 Task: Plan a road trip along the California coast from San Diego, California, to Los Angeles, California.
Action: Mouse moved to (214, 65)
Screenshot: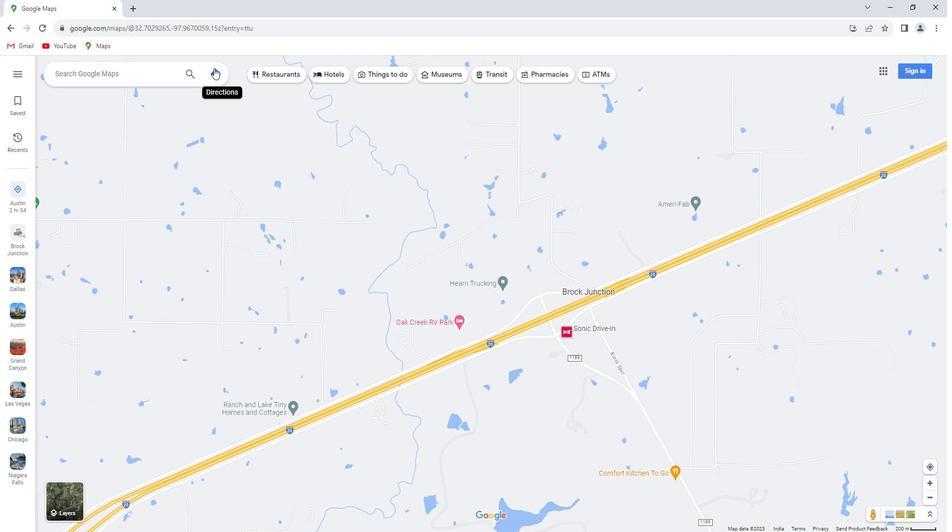 
Action: Mouse pressed left at (214, 65)
Screenshot: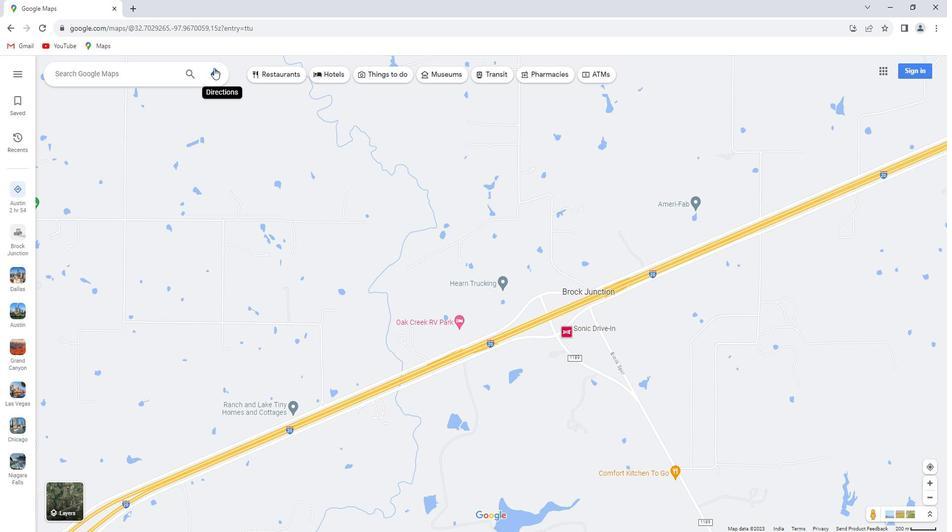 
Action: Mouse moved to (131, 94)
Screenshot: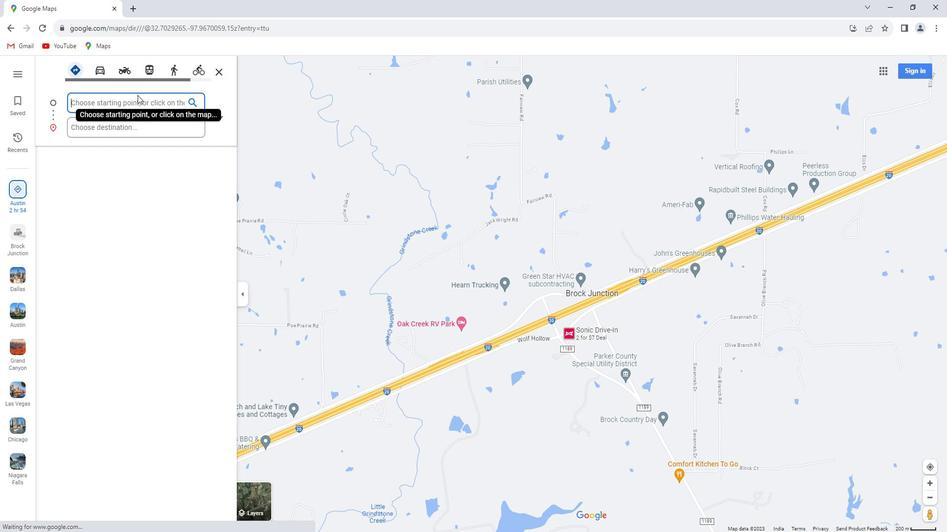 
Action: Key pressed <Key.shift>San,<Key.space><Key.shift><Key.backspace><Key.backspace><Key.space><Key.shift>Diego<Key.space><Key.backspace>,<Key.space><Key.shift>X<Key.backspace><Key.shift><Key.shift><Key.shift><Key.shift><Key.shift><Key.shift>California
Screenshot: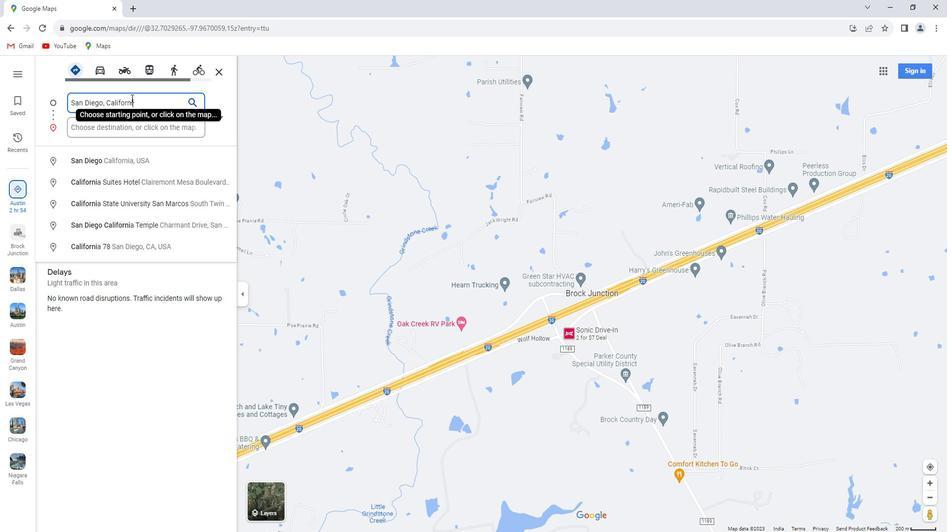 
Action: Mouse moved to (123, 125)
Screenshot: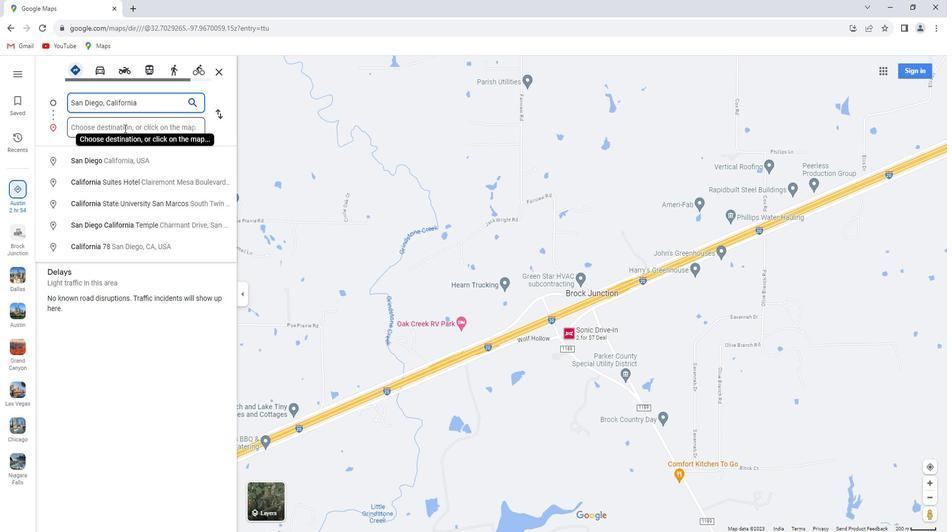 
Action: Mouse pressed left at (123, 125)
Screenshot: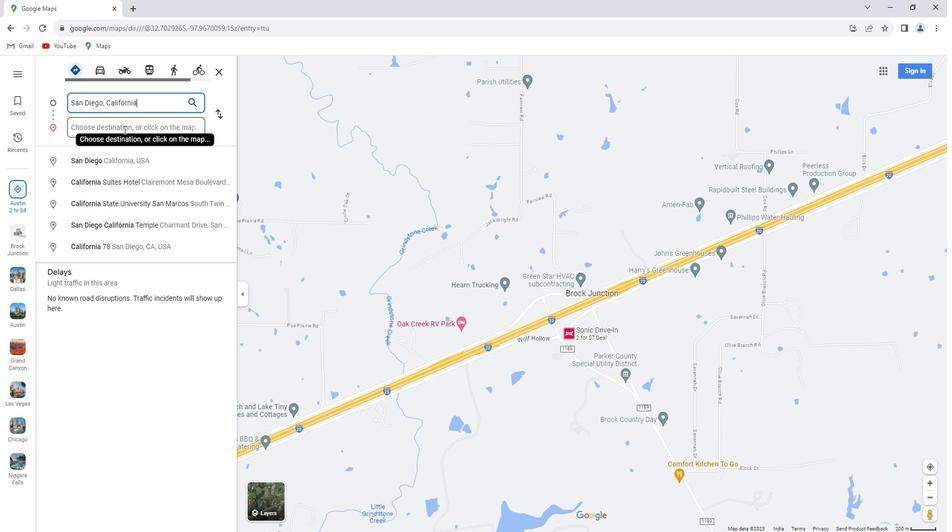 
Action: Key pressed <Key.shift>Los<Key.space><Key.shift>AQngeles,<Key.space><Key.shift>Califor
Screenshot: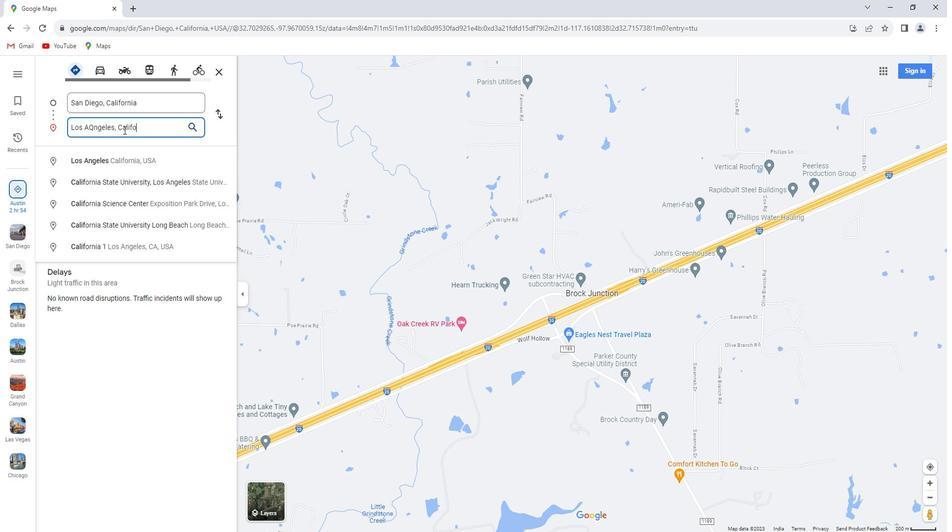 
Action: Mouse moved to (123, 125)
Screenshot: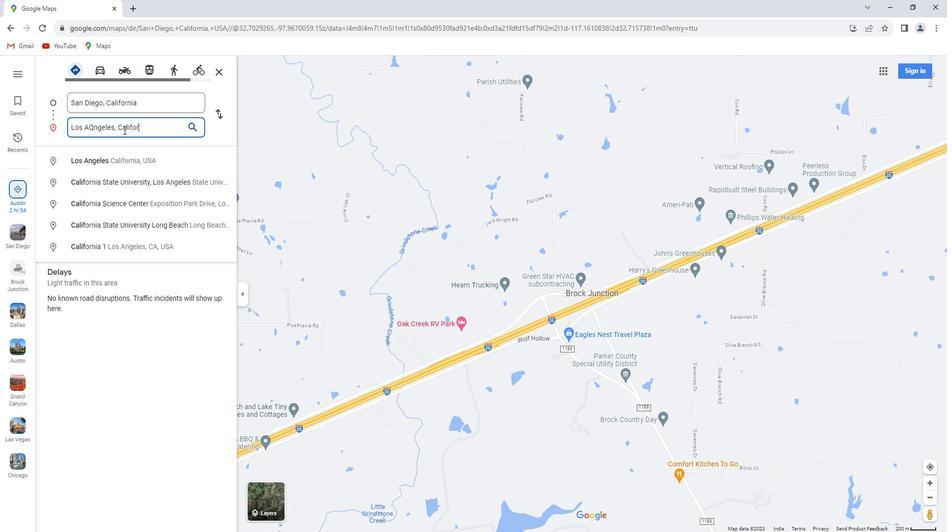 
Action: Key pressed nia
Screenshot: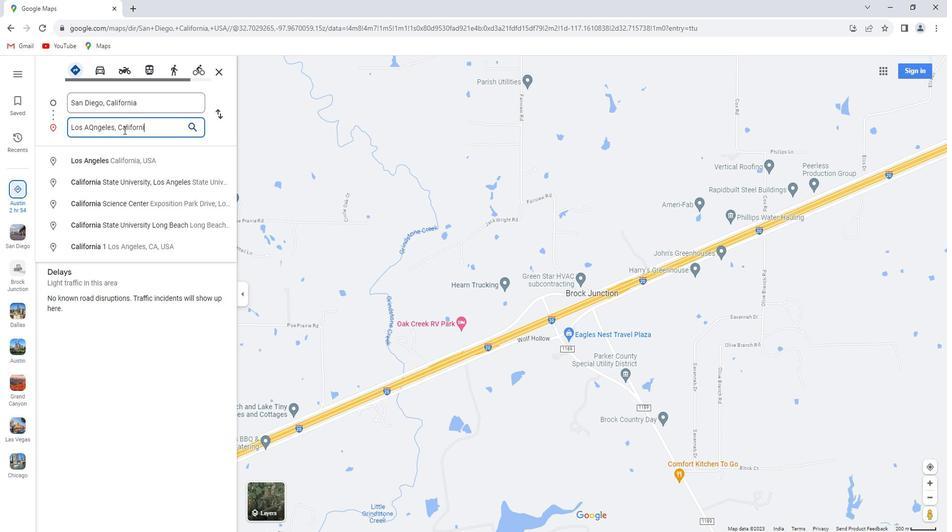 
Action: Mouse moved to (148, 126)
Screenshot: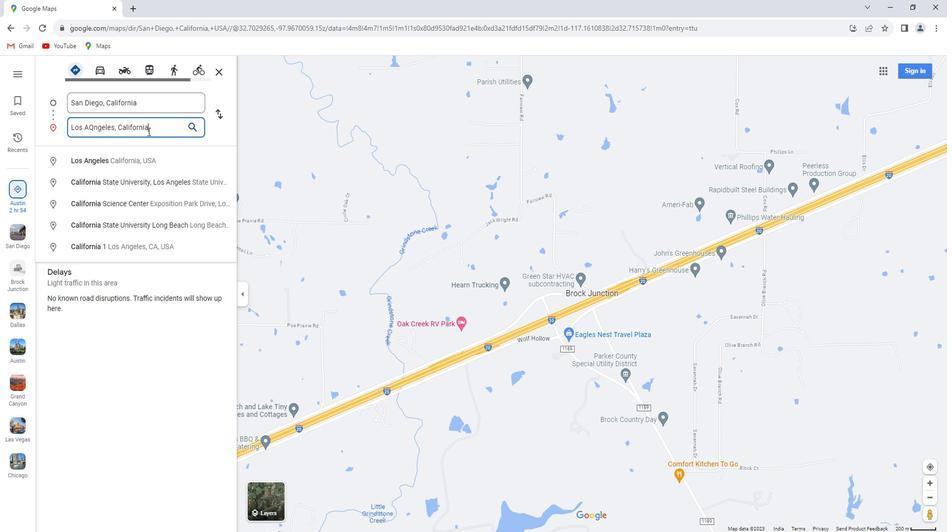 
Action: Key pressed <Key.enter>
Screenshot: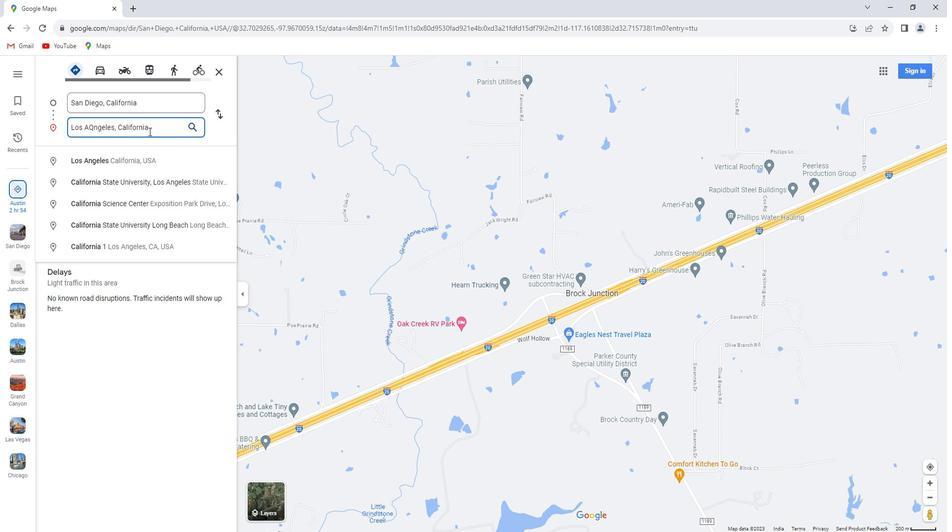 
Action: Mouse moved to (480, 69)
Screenshot: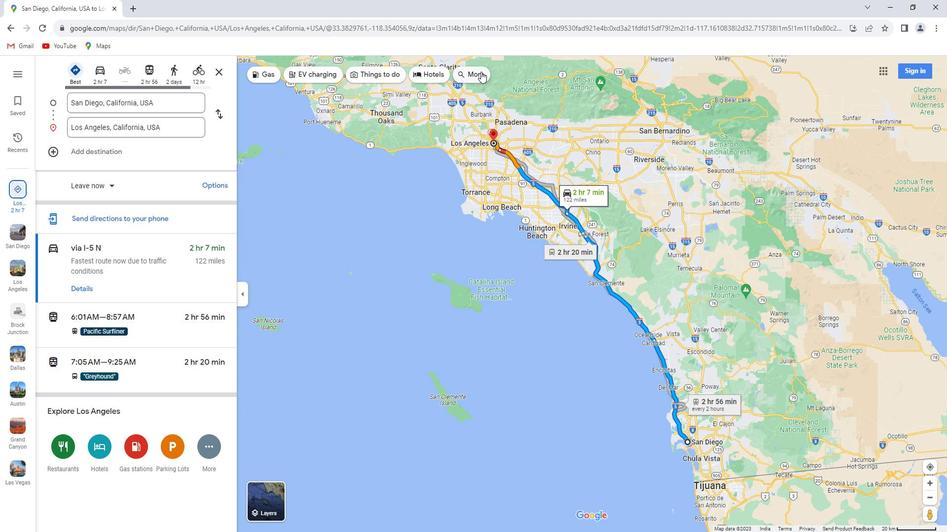 
Action: Mouse pressed left at (480, 69)
Screenshot: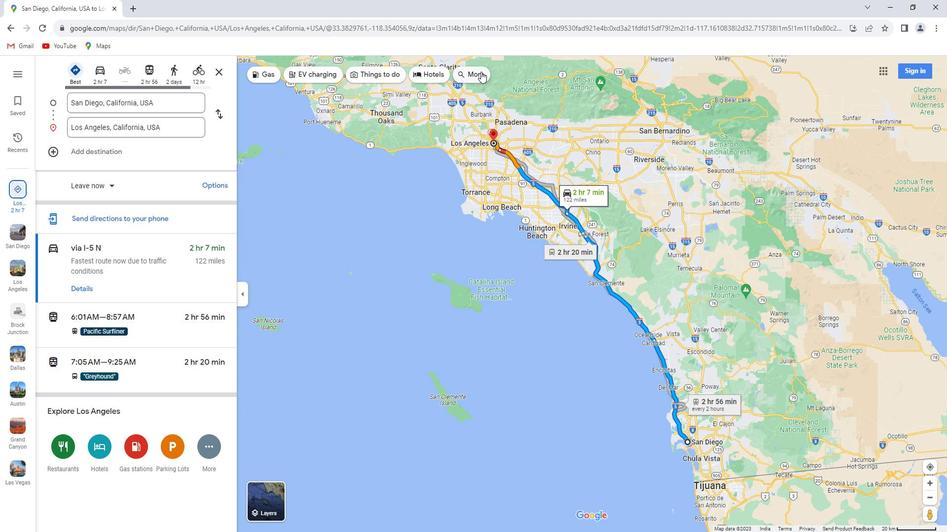 
Action: Mouse moved to (133, 65)
Screenshot: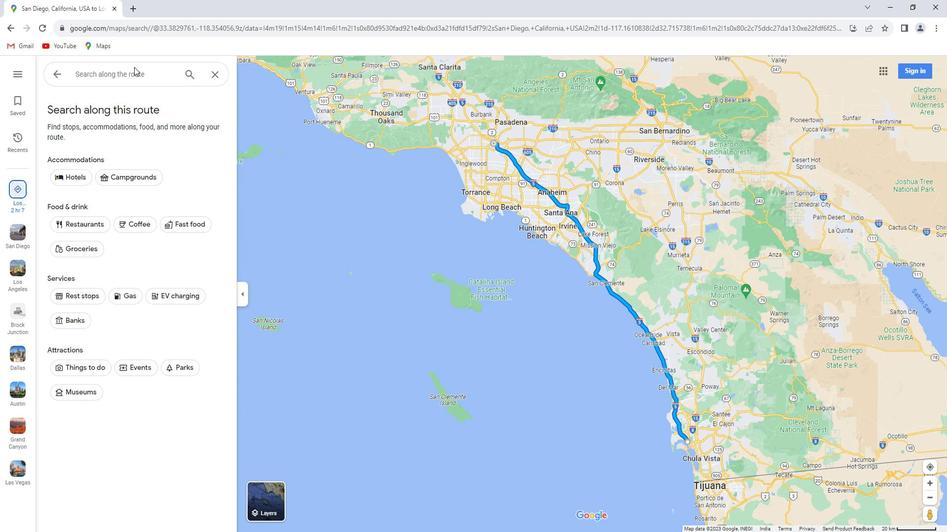 
Action: Mouse pressed left at (133, 65)
Screenshot: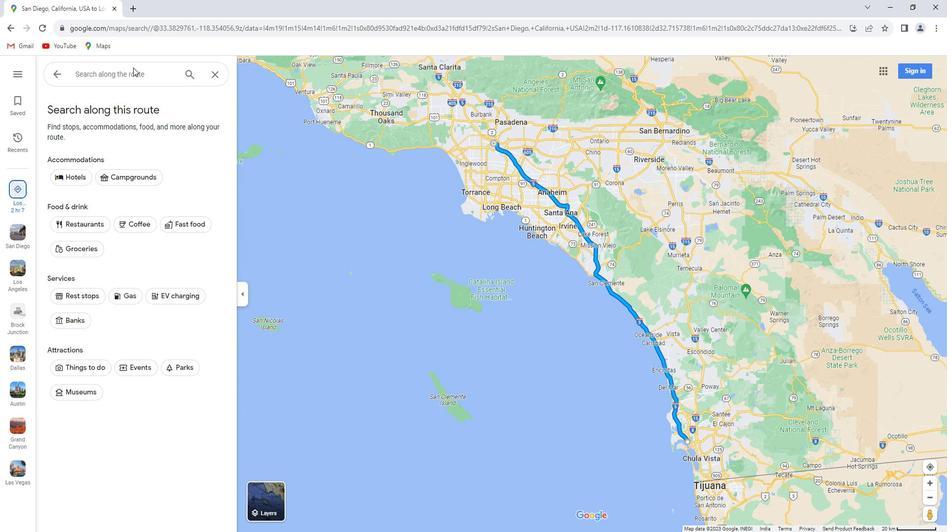 
Action: Mouse moved to (128, 79)
Screenshot: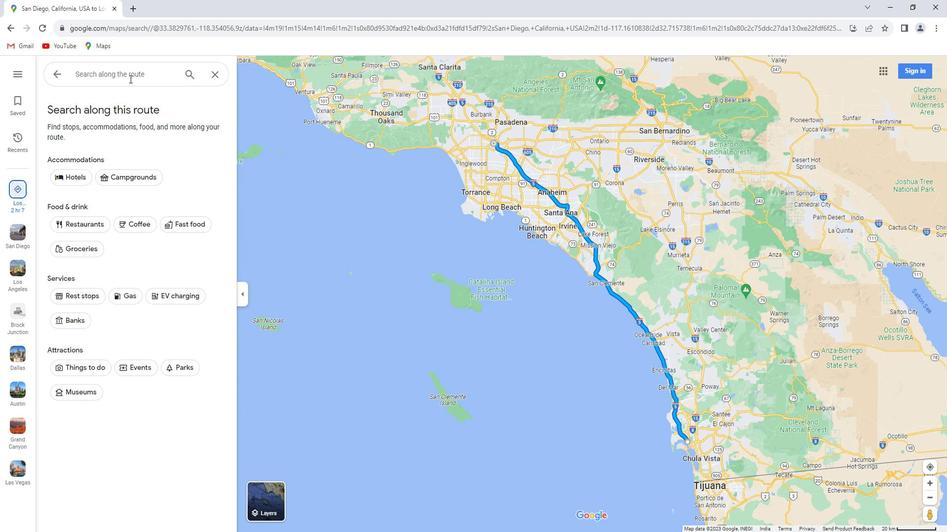 
Action: Mouse pressed left at (128, 79)
Screenshot: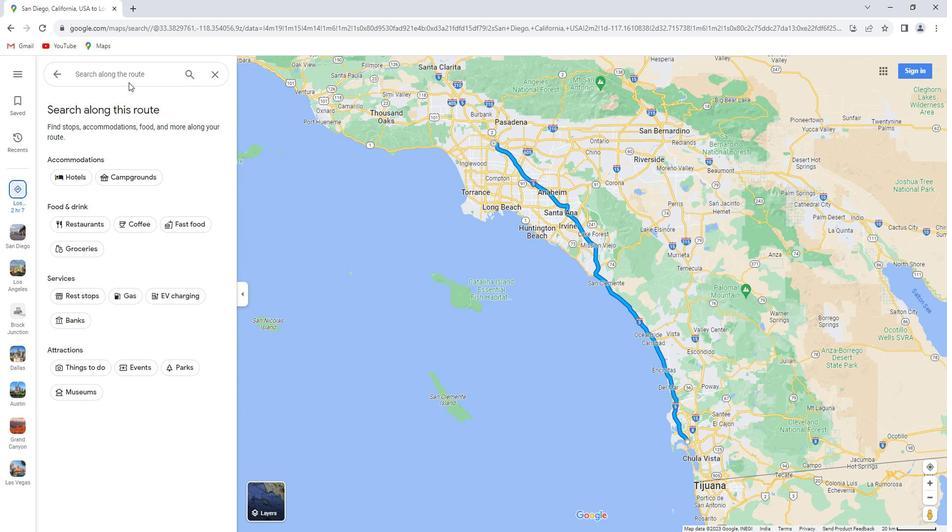 
Action: Mouse moved to (126, 73)
Screenshot: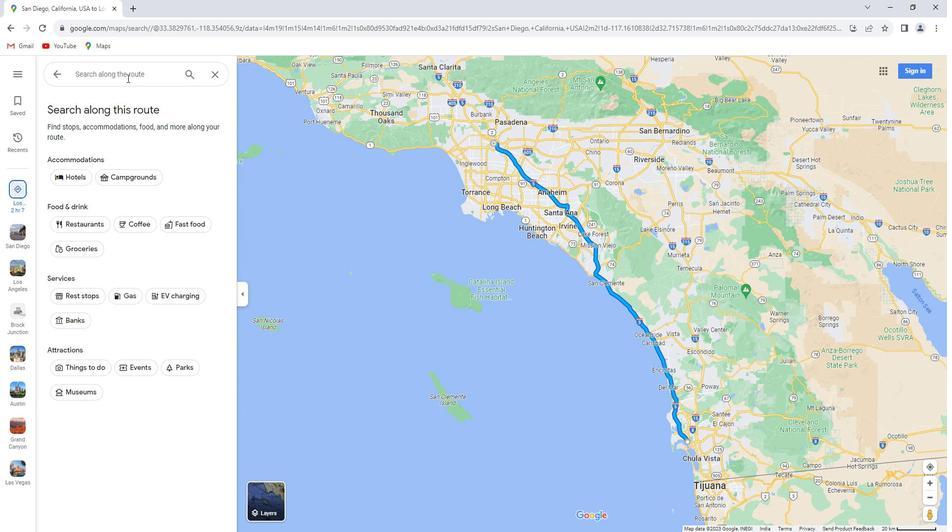 
Action: Mouse pressed left at (126, 73)
Screenshot: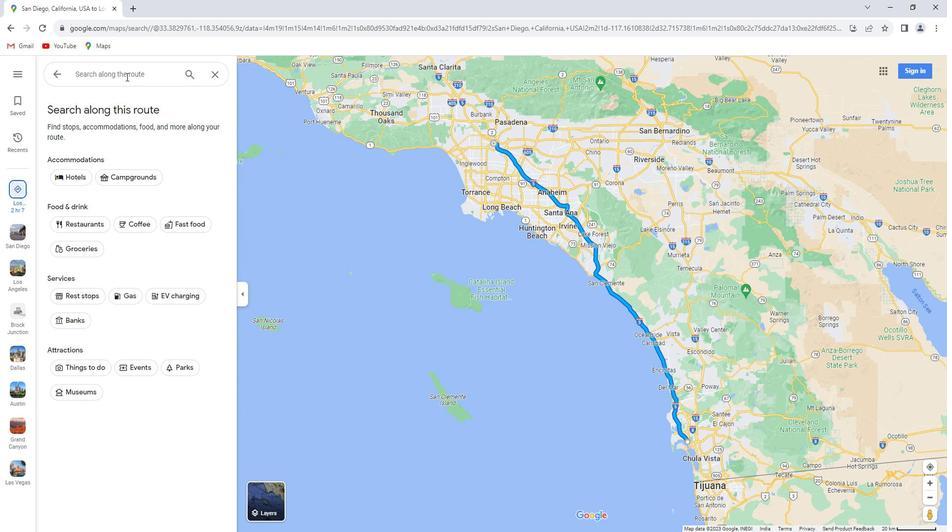 
Action: Key pressed road<Key.space>trip<Key.space>along<Key.space>the<Key.space><Key.shift>Calo<Key.backspace>ifornia<Key.space>coast<Key.enter>
Screenshot: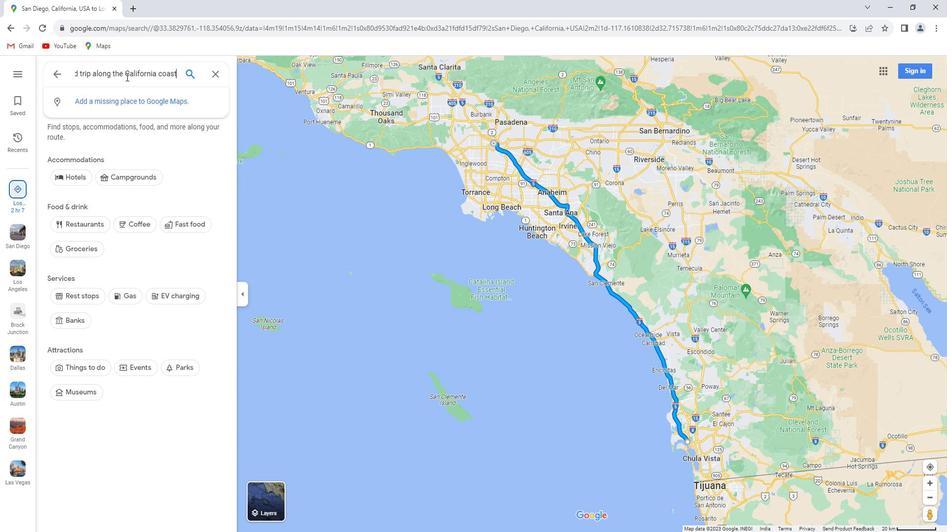 
Action: Mouse moved to (163, 102)
Screenshot: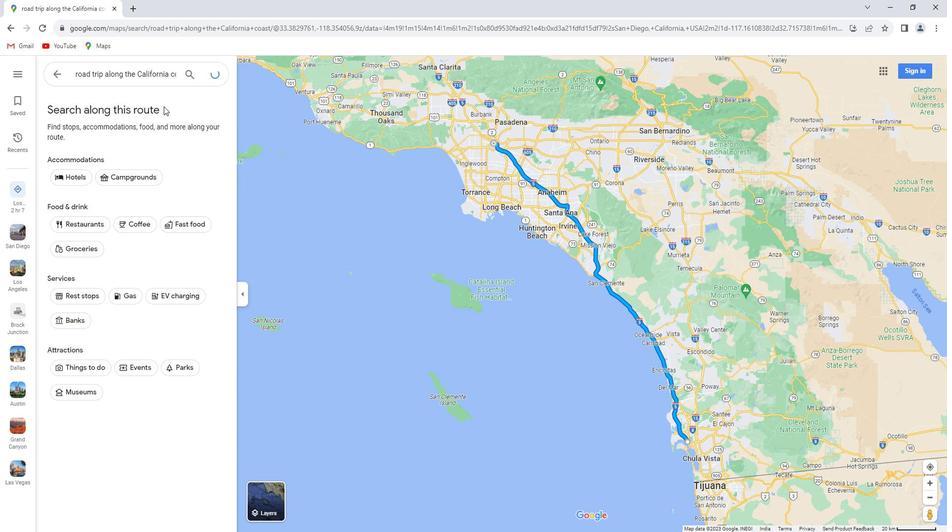 
